 Task: Open Card Card0000000197 in Board Board0000000050 in Workspace WS0000000017 in Trello. Add Member mailaustralia7@gmail.com to Card Card0000000197 in Board Board0000000050 in Workspace WS0000000017 in Trello. Add Purple Label titled Label0000000197 to Card Card0000000197 in Board Board0000000050 in Workspace WS0000000017 in Trello. Add Checklist CL0000000197 to Card Card0000000197 in Board Board0000000050 in Workspace WS0000000017 in Trello. Add Dates with Start Date as Aug 01 2023 and Due Date as Aug 31 2023 to Card Card0000000197 in Board Board0000000050 in Workspace WS0000000017 in Trello
Action: Mouse moved to (295, 169)
Screenshot: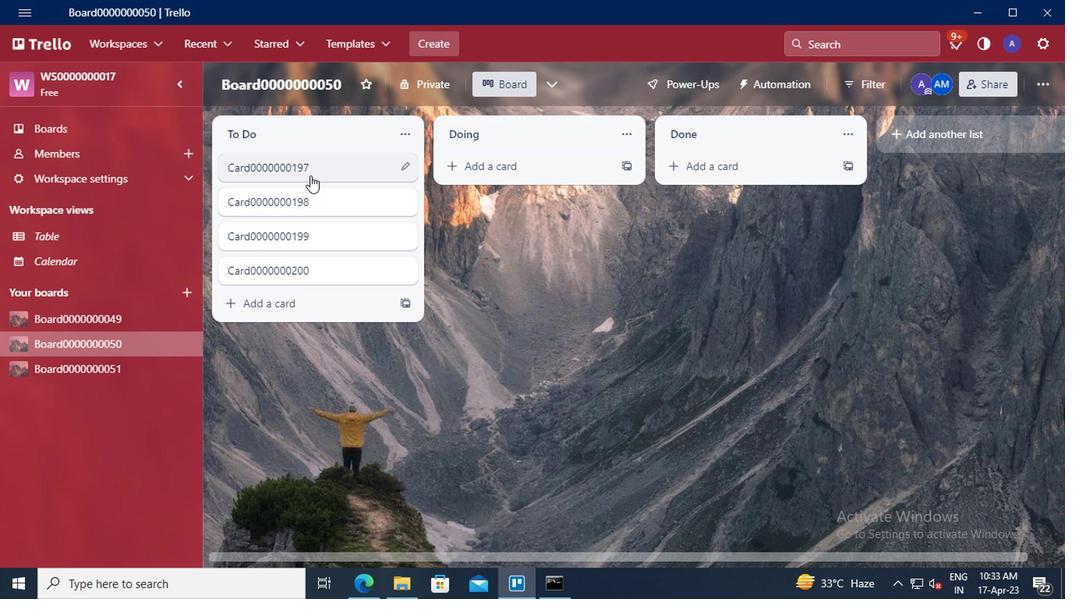
Action: Mouse pressed left at (295, 169)
Screenshot: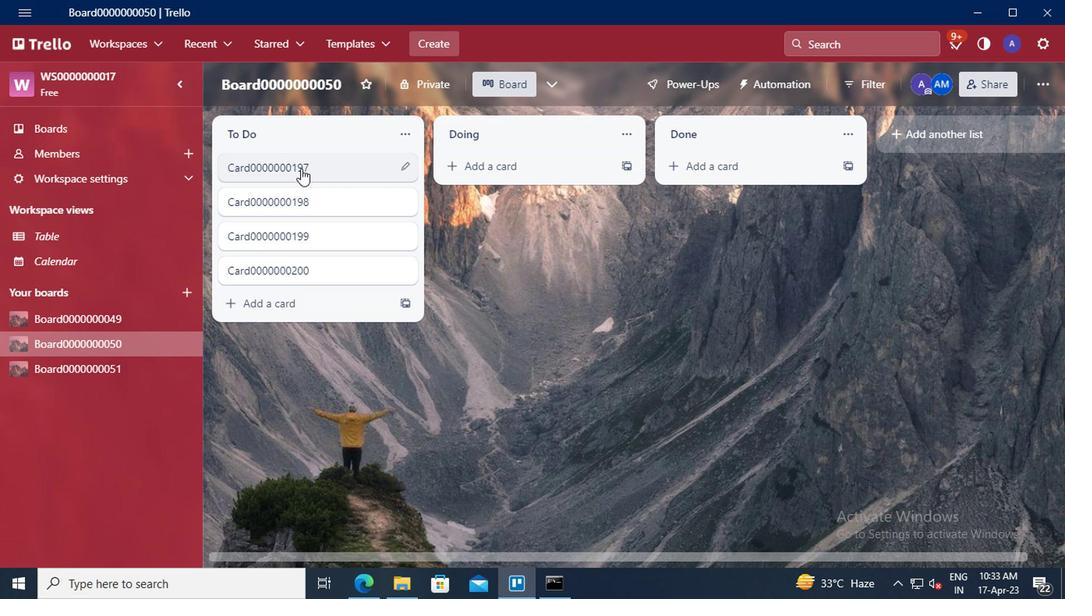 
Action: Mouse moved to (695, 195)
Screenshot: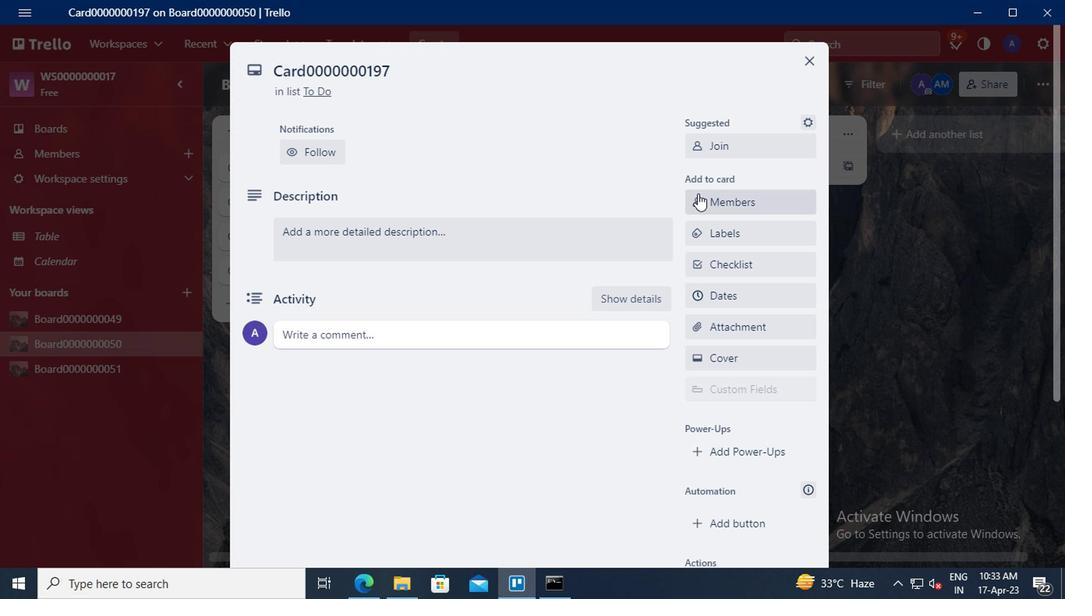 
Action: Mouse pressed left at (695, 195)
Screenshot: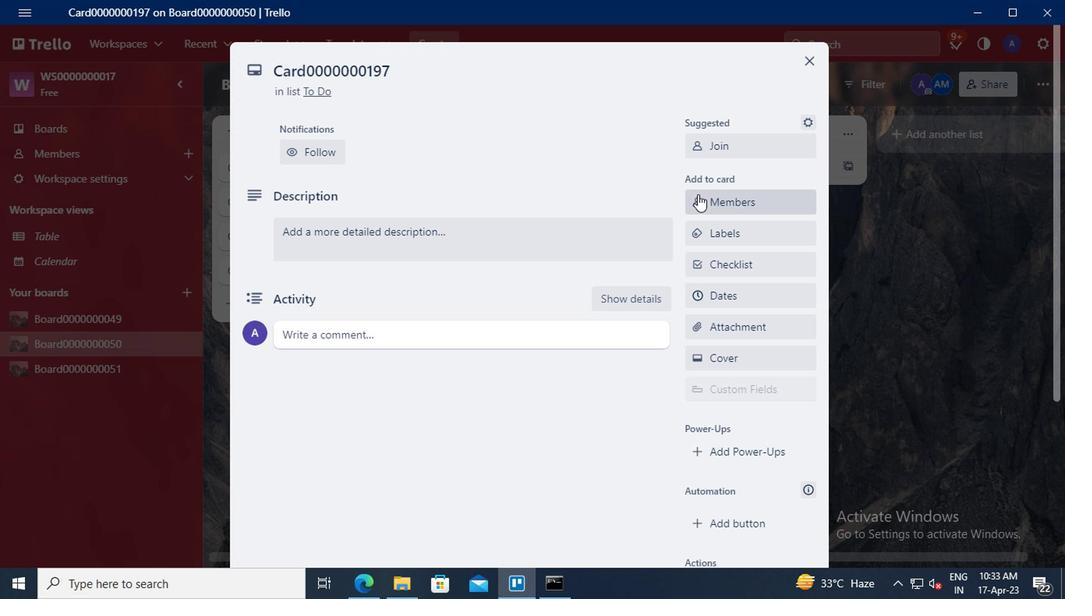
Action: Mouse moved to (716, 270)
Screenshot: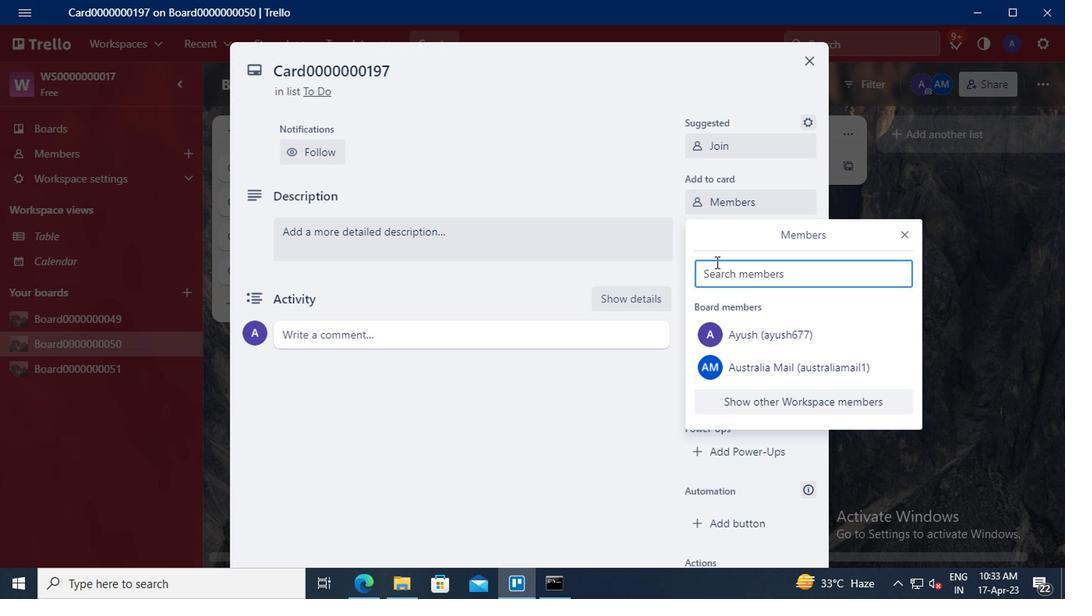 
Action: Mouse pressed left at (716, 270)
Screenshot: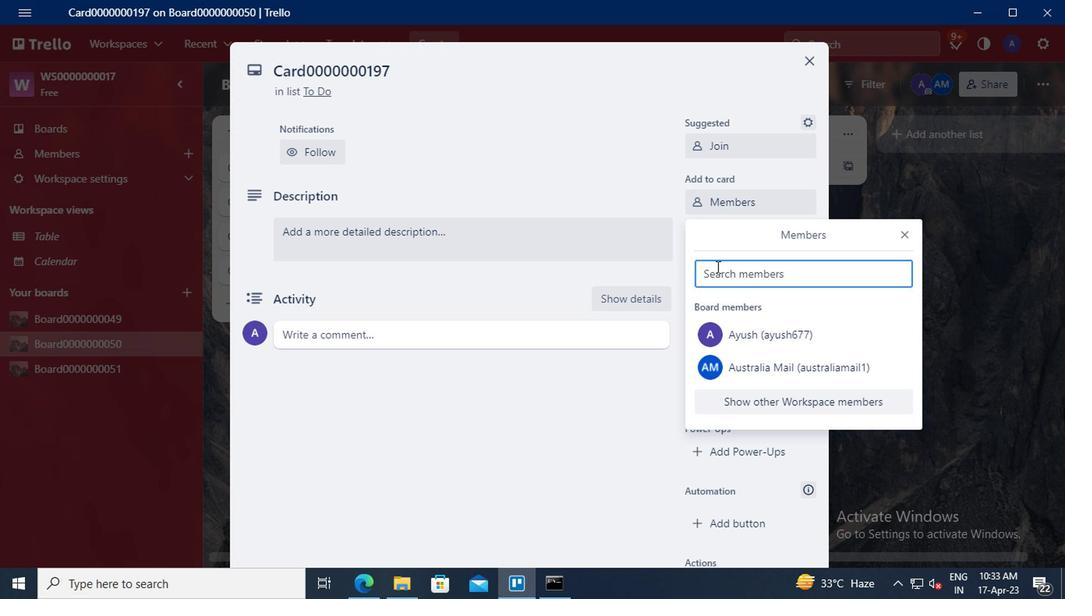 
Action: Key pressed <Key.shift_r>Australi
Screenshot: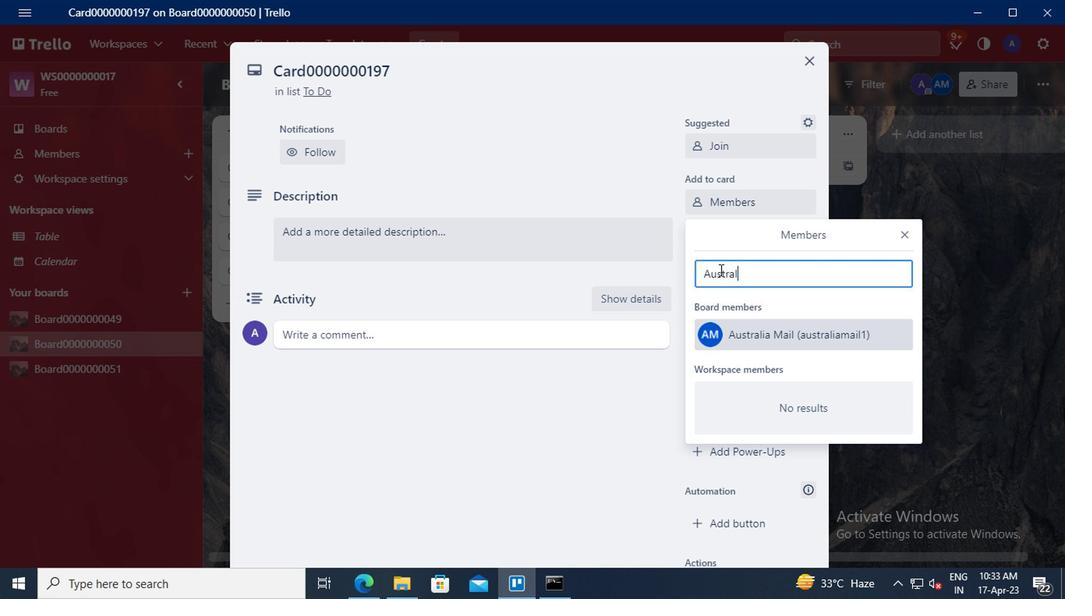 
Action: Mouse moved to (710, 268)
Screenshot: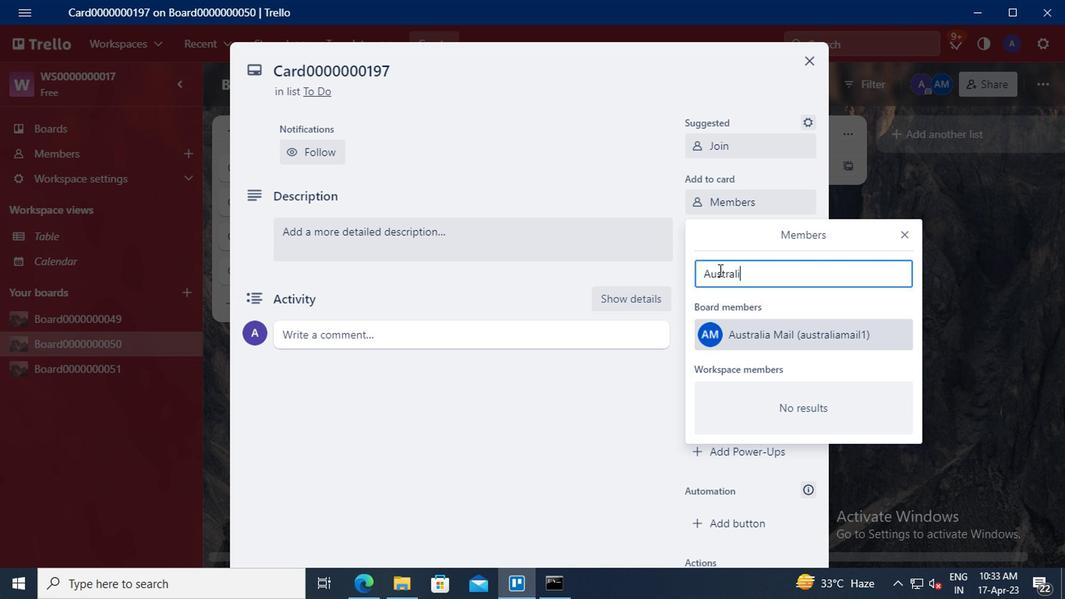 
Action: Key pressed a
Screenshot: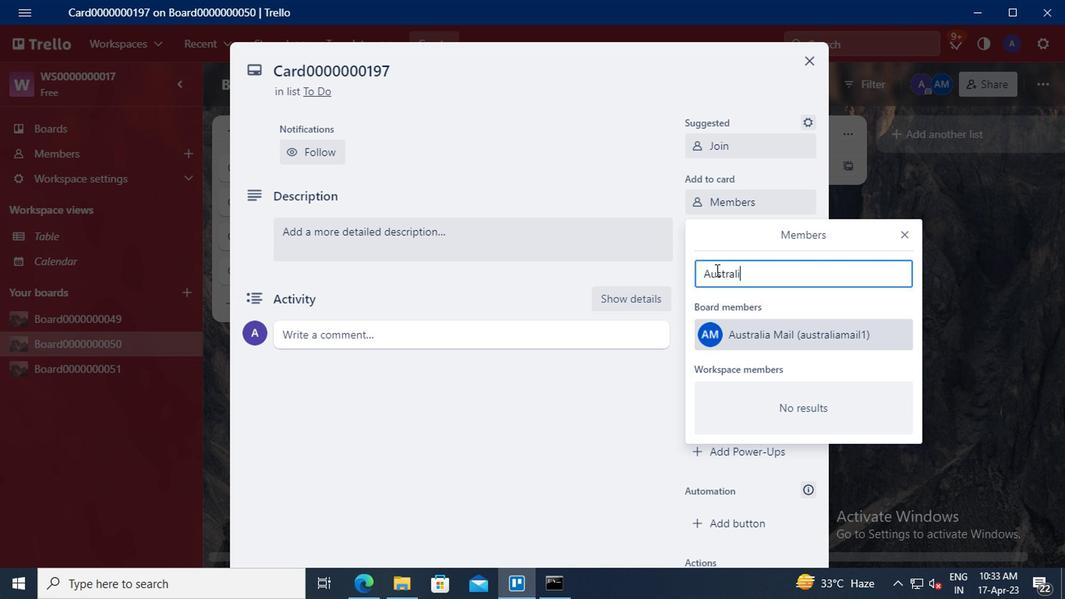 
Action: Mouse moved to (722, 332)
Screenshot: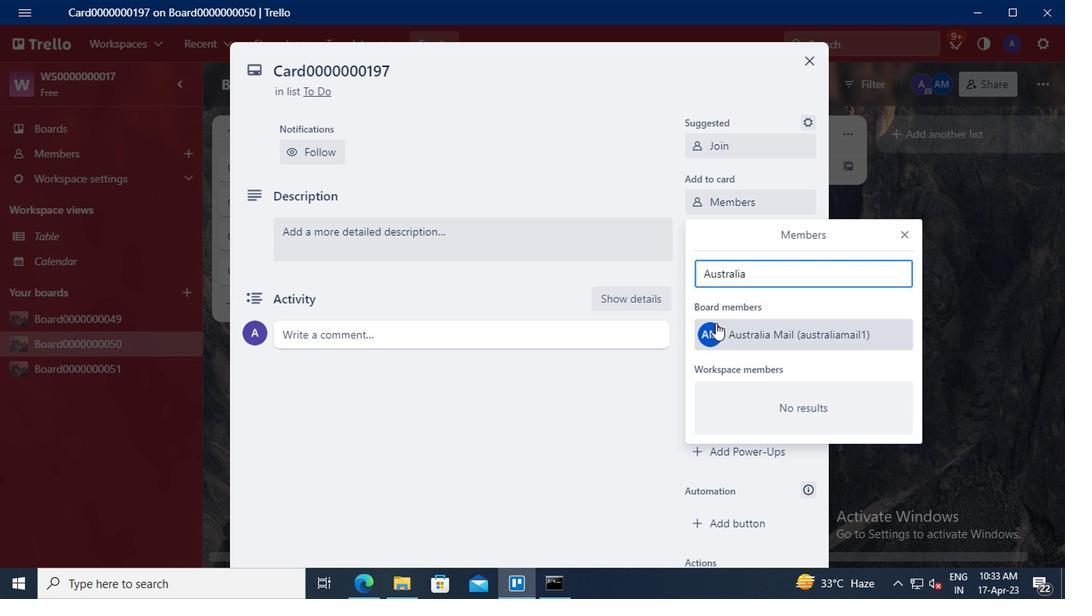 
Action: Mouse pressed left at (722, 332)
Screenshot: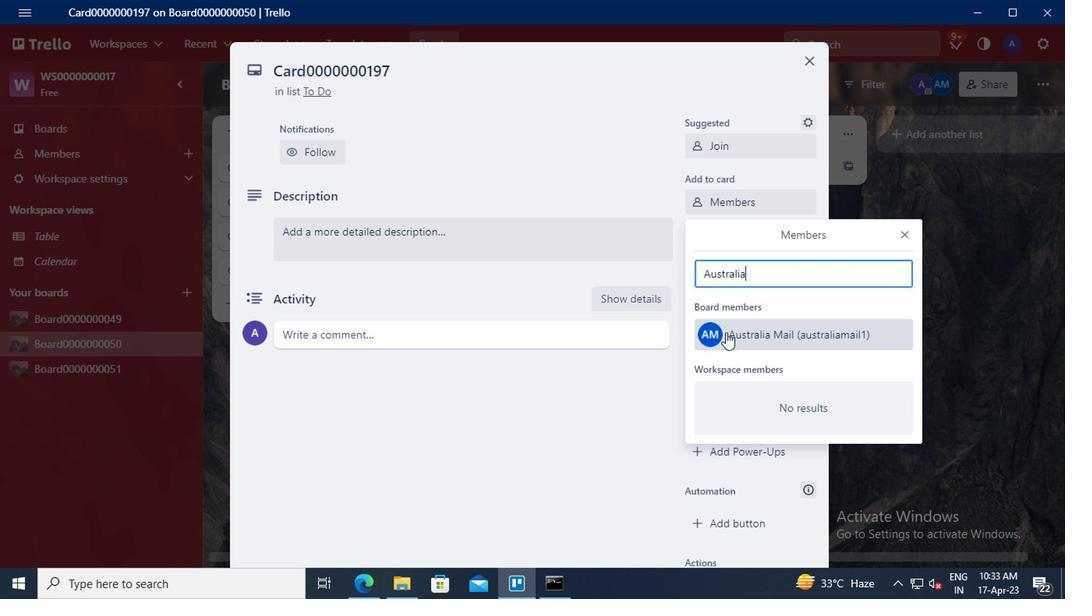 
Action: Mouse moved to (902, 233)
Screenshot: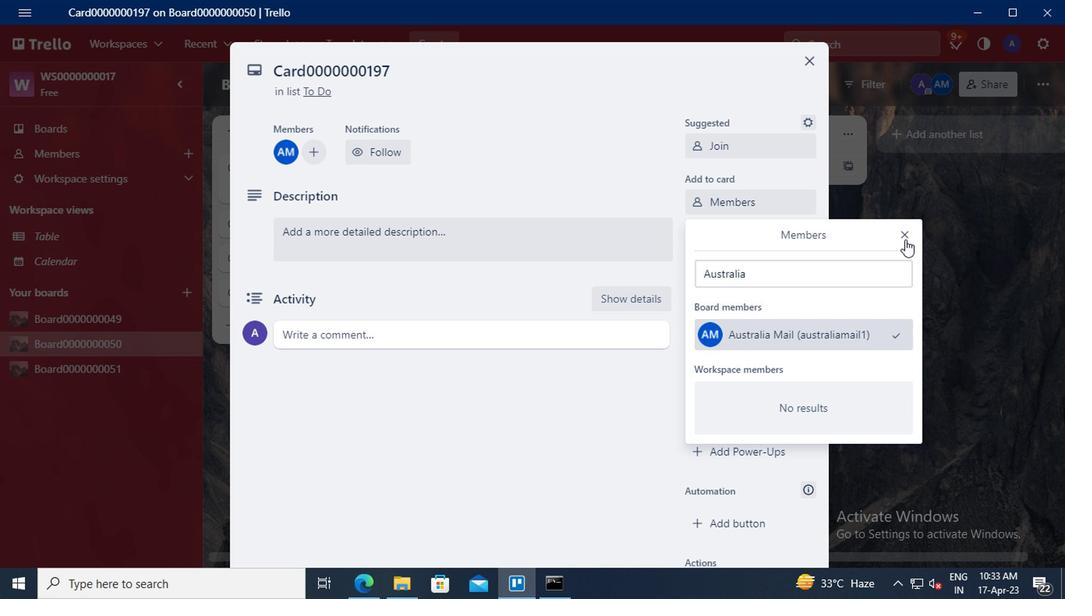 
Action: Mouse pressed left at (902, 233)
Screenshot: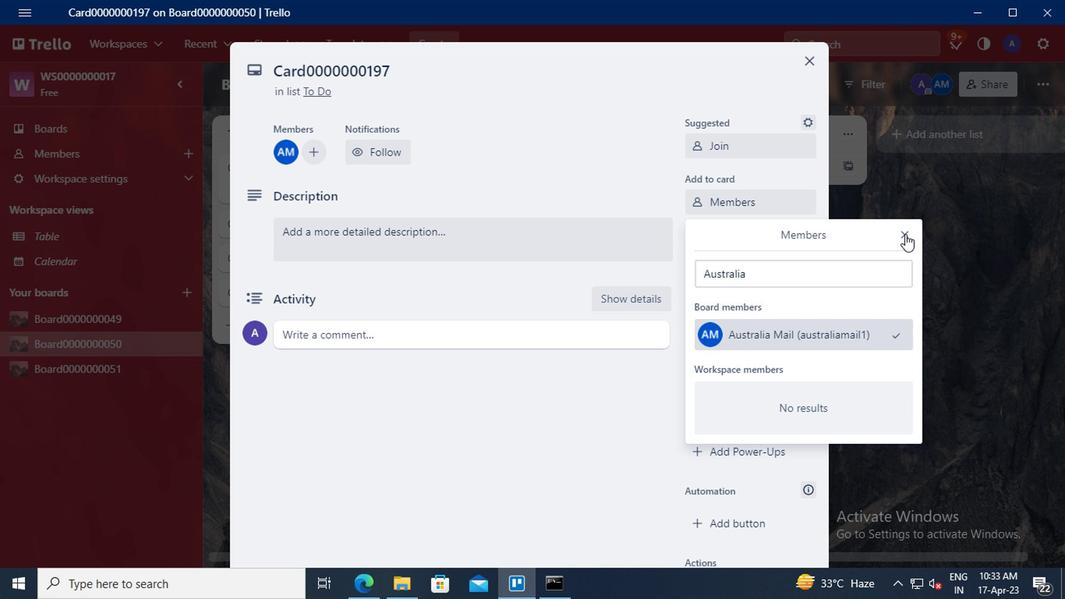 
Action: Mouse moved to (741, 234)
Screenshot: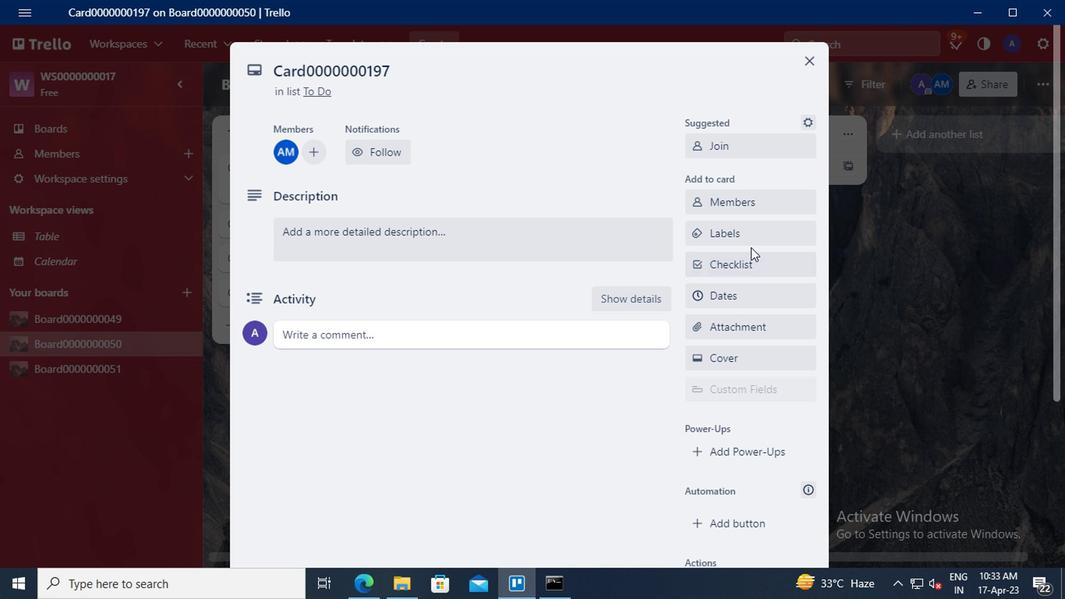 
Action: Mouse pressed left at (741, 234)
Screenshot: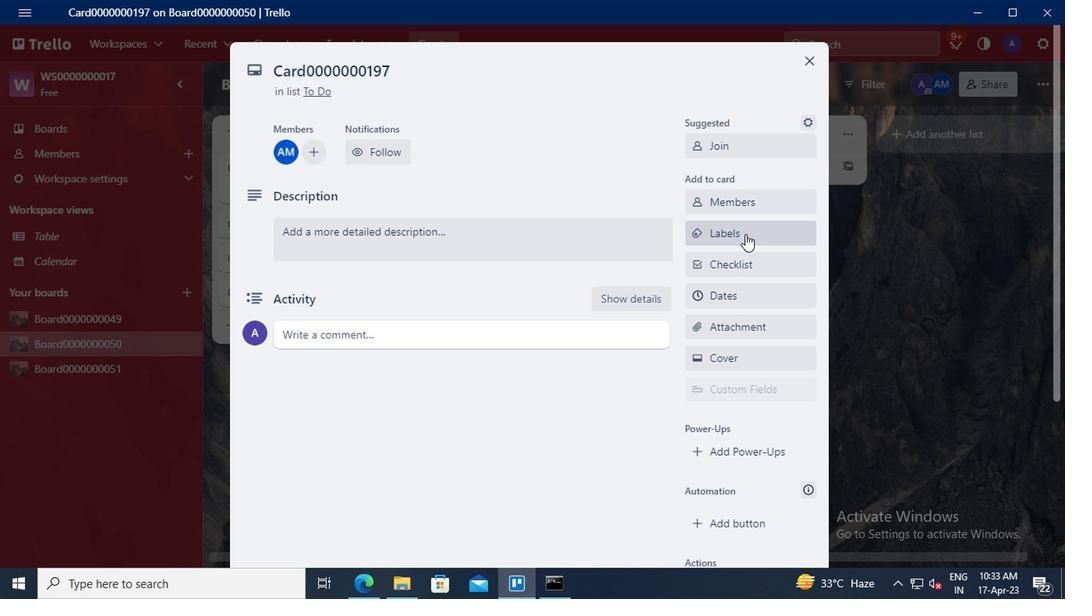 
Action: Mouse moved to (777, 357)
Screenshot: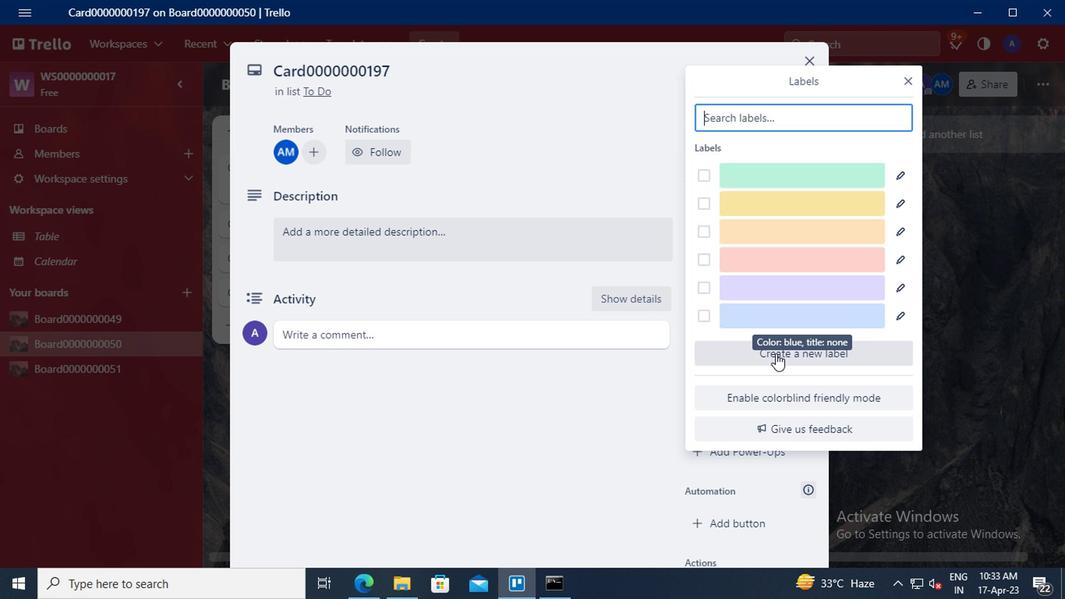 
Action: Mouse pressed left at (777, 357)
Screenshot: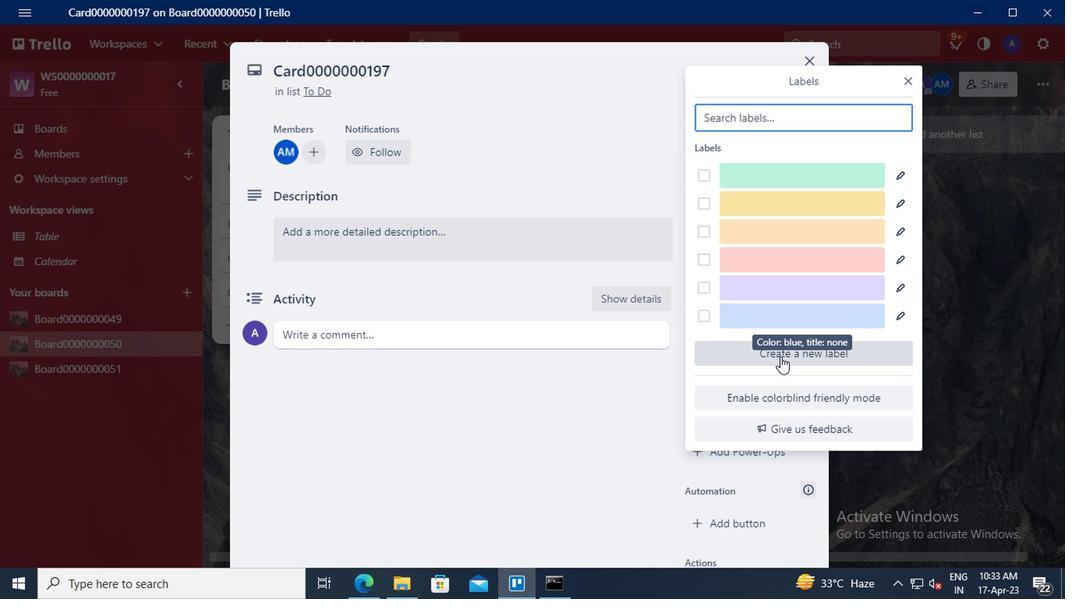 
Action: Mouse moved to (752, 229)
Screenshot: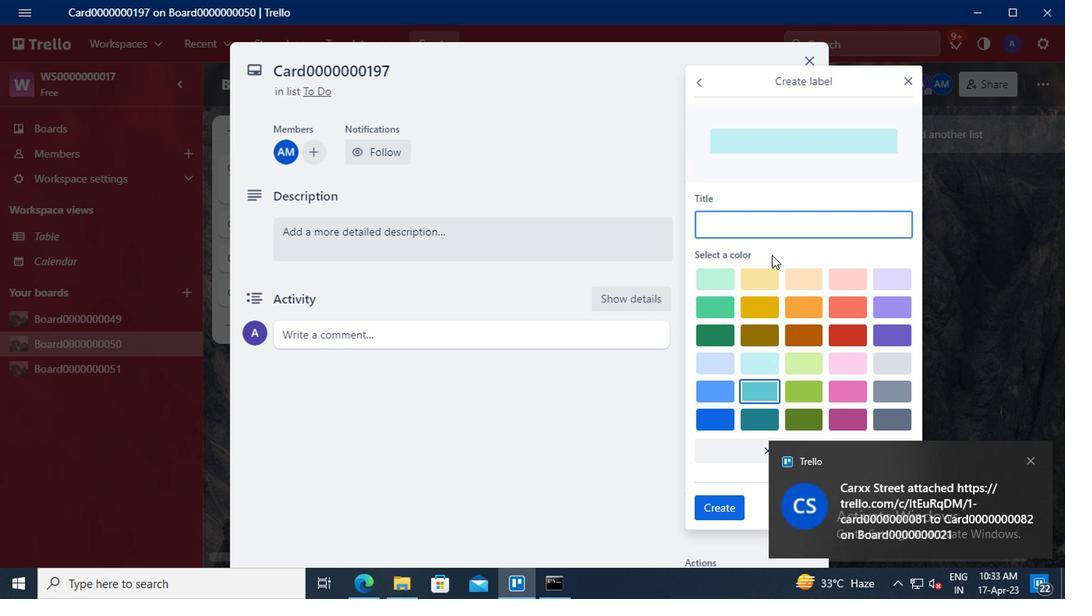
Action: Mouse pressed left at (752, 229)
Screenshot: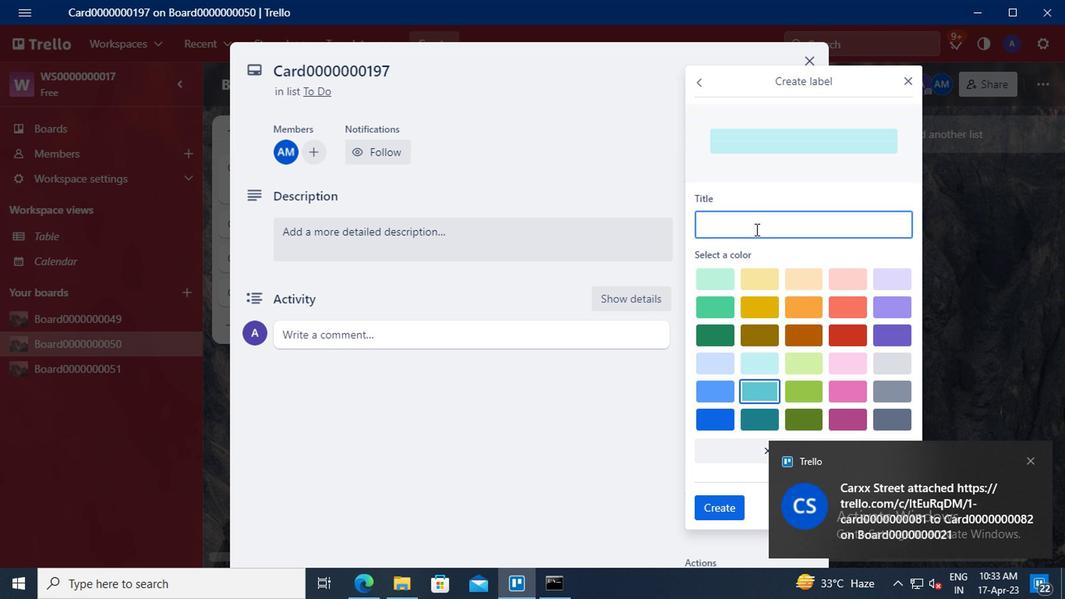 
Action: Key pressed <Key.shift>LABEL0000000197
Screenshot: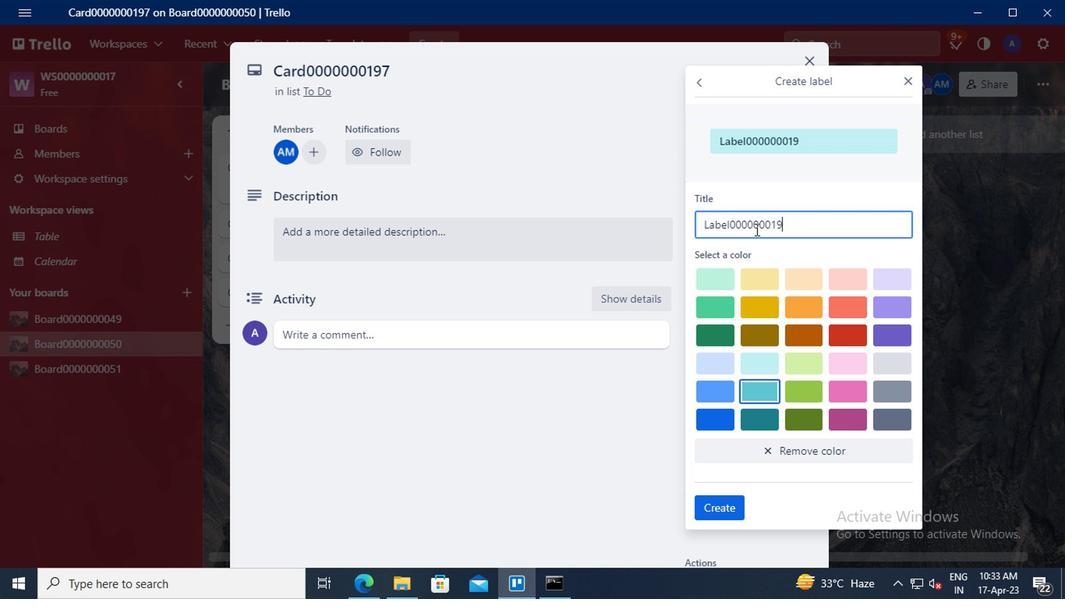 
Action: Mouse moved to (882, 303)
Screenshot: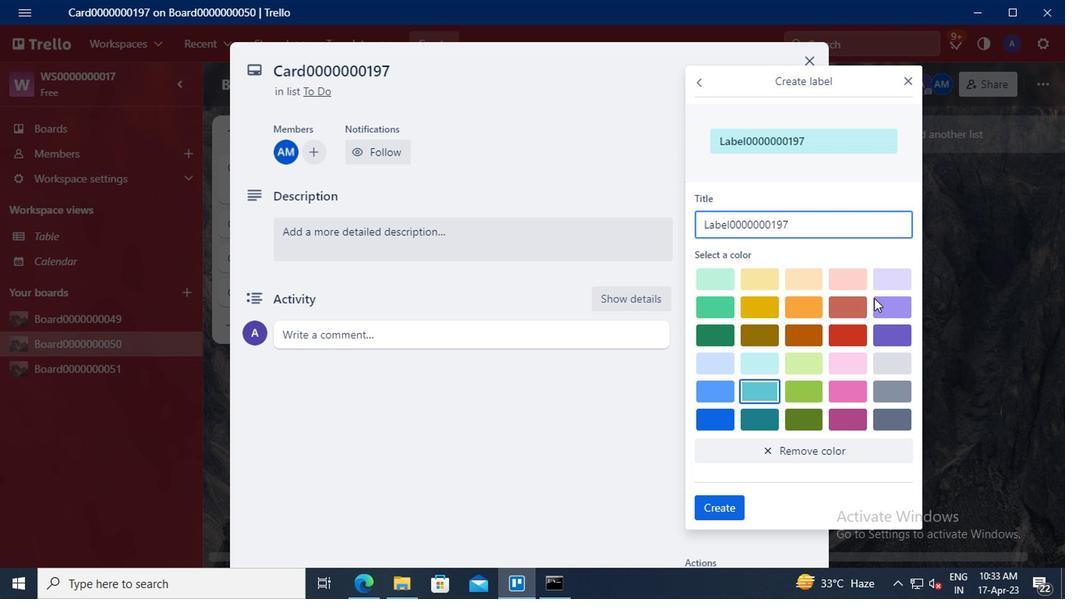 
Action: Mouse pressed left at (882, 303)
Screenshot: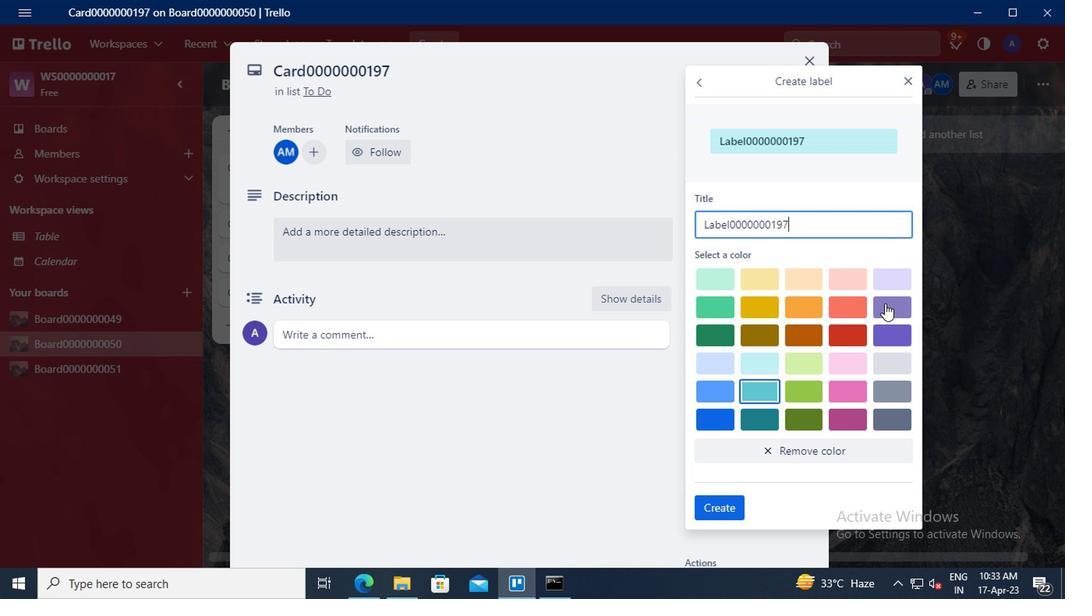 
Action: Mouse moved to (725, 508)
Screenshot: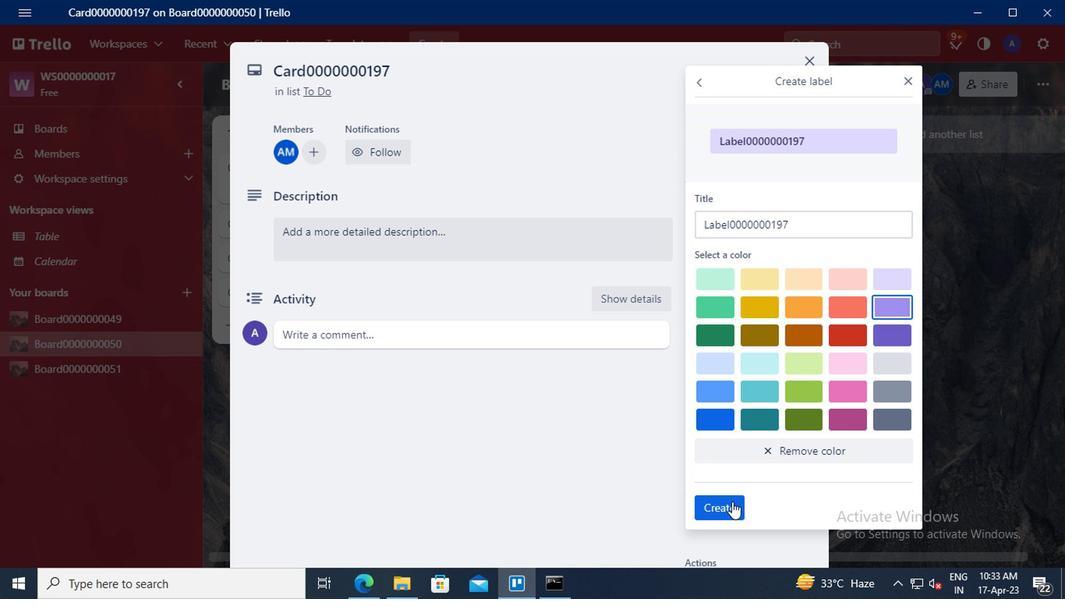 
Action: Mouse pressed left at (725, 508)
Screenshot: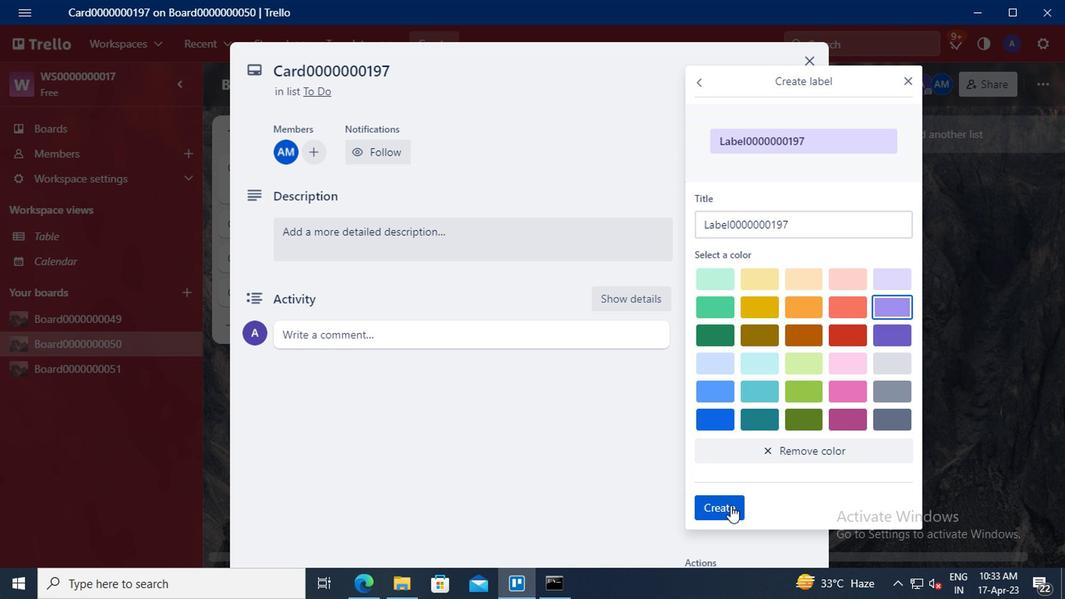 
Action: Mouse moved to (906, 82)
Screenshot: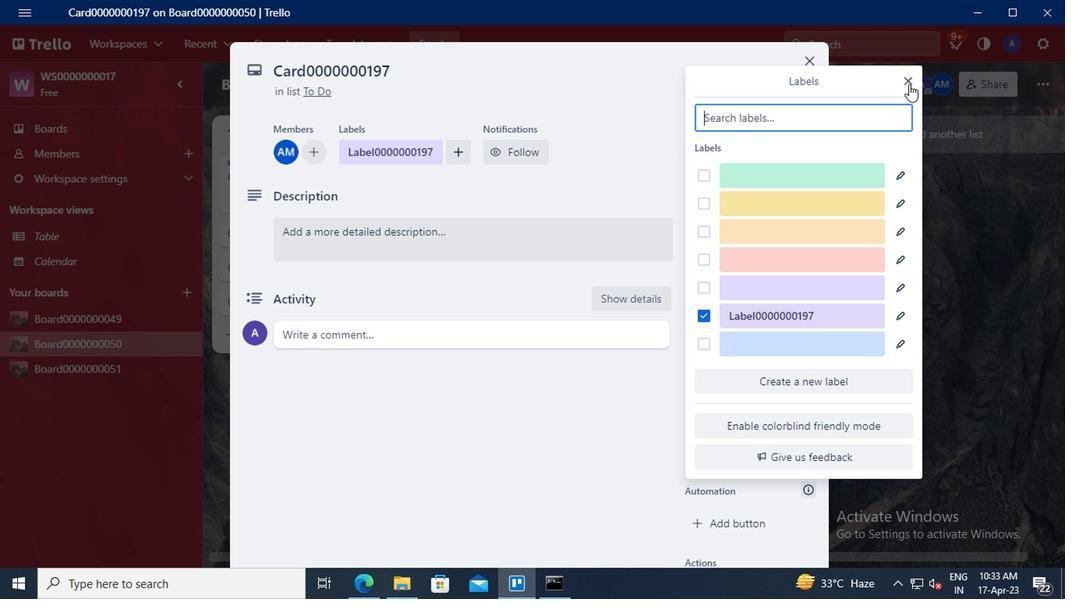 
Action: Mouse pressed left at (906, 82)
Screenshot: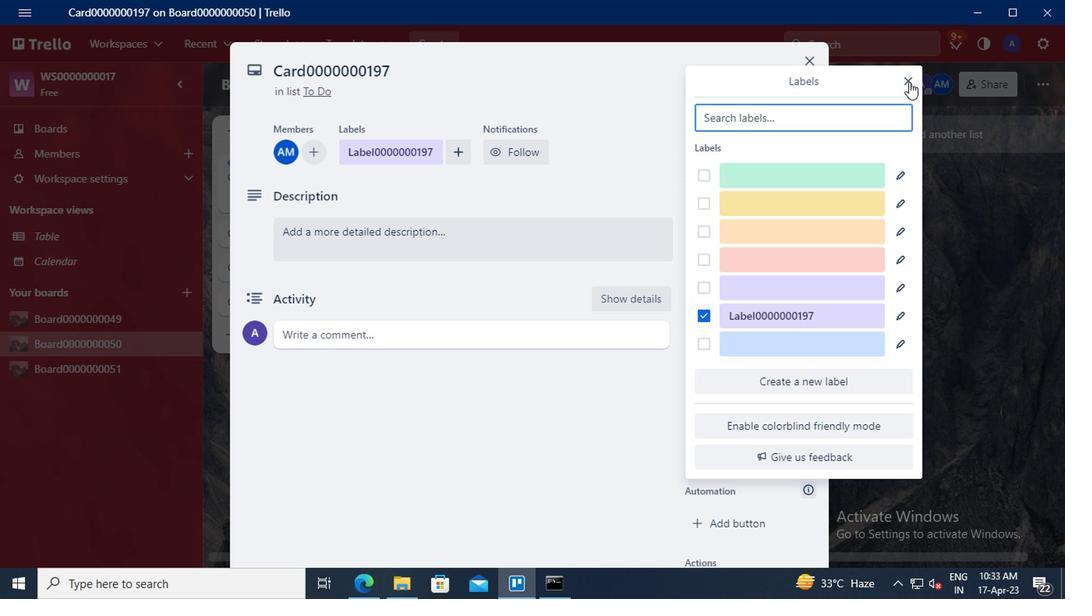 
Action: Mouse moved to (772, 266)
Screenshot: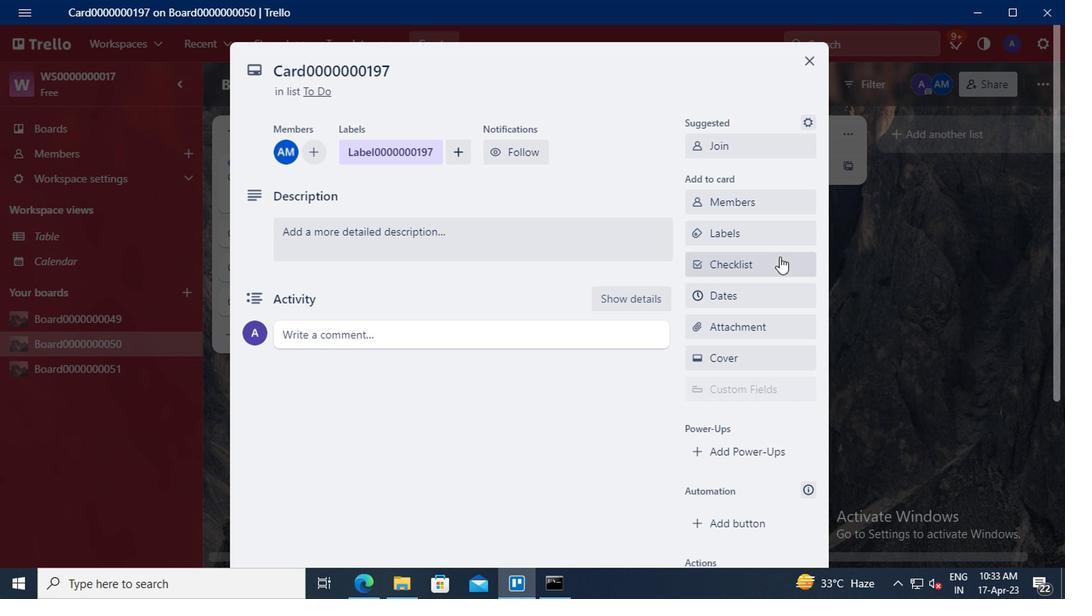 
Action: Mouse pressed left at (772, 266)
Screenshot: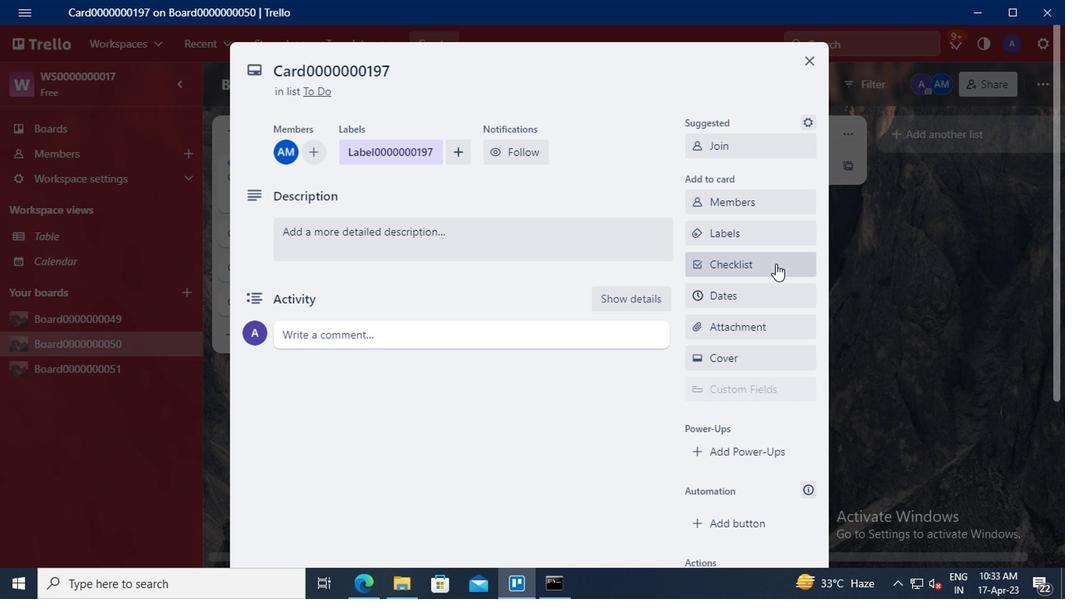 
Action: Key pressed <Key.delete><Key.shift>CL0000000197
Screenshot: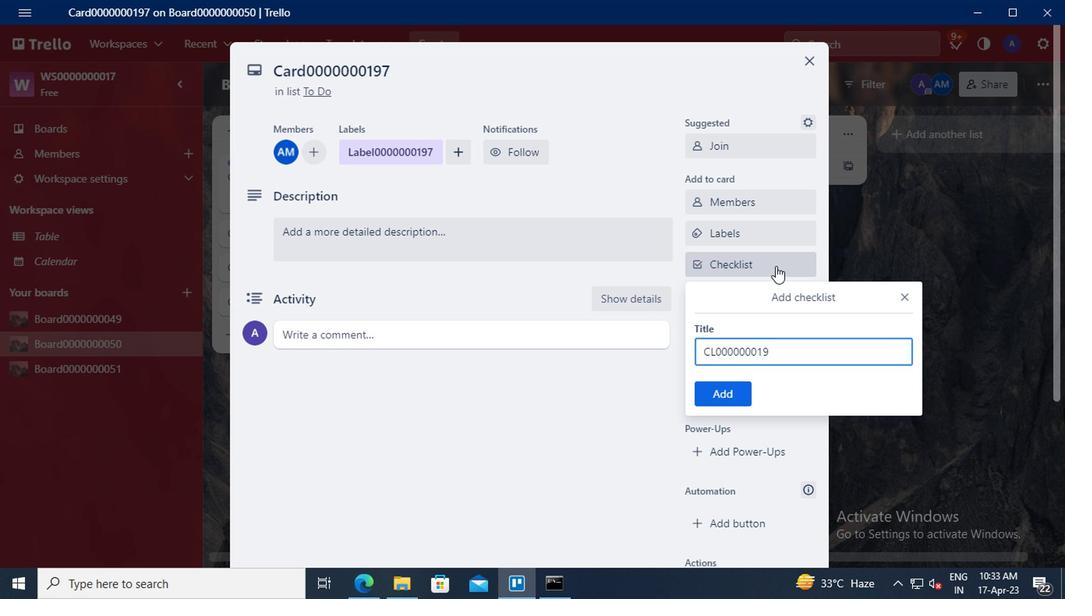 
Action: Mouse moved to (727, 390)
Screenshot: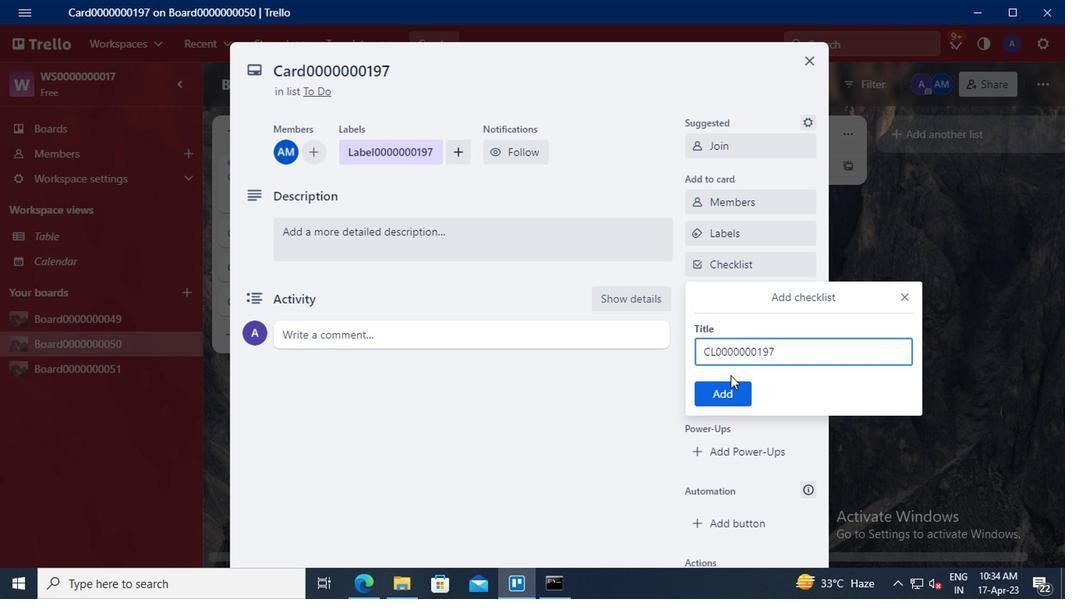 
Action: Mouse pressed left at (727, 390)
Screenshot: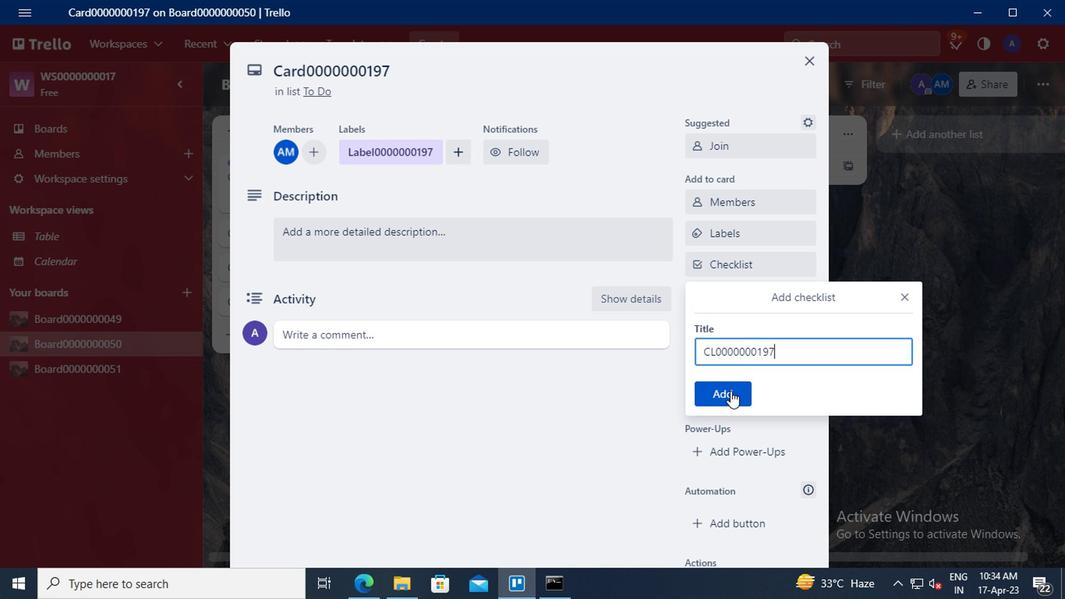 
Action: Mouse moved to (725, 303)
Screenshot: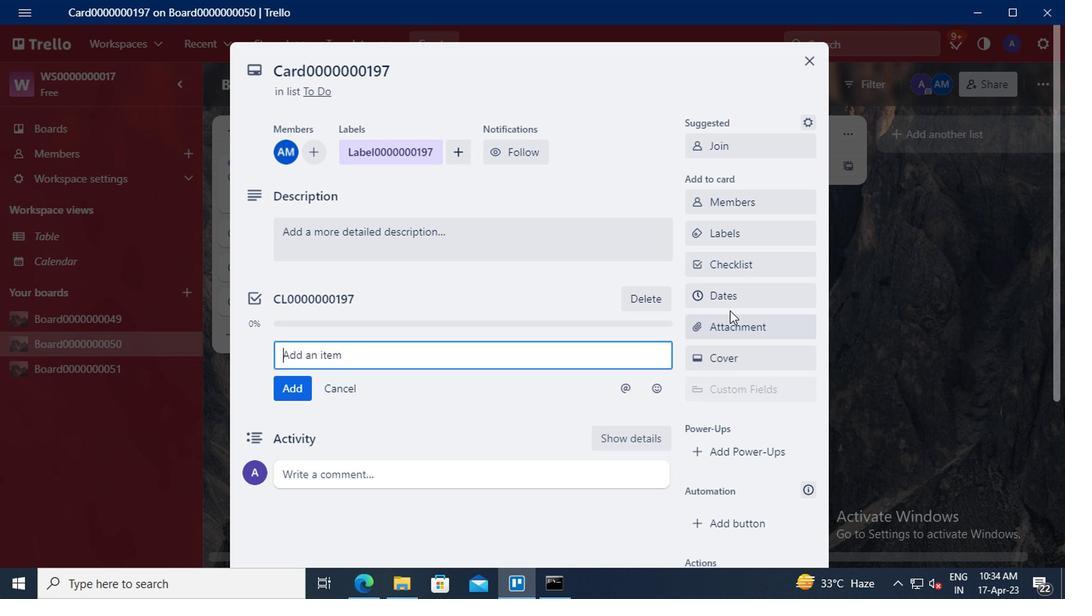 
Action: Mouse pressed left at (725, 303)
Screenshot: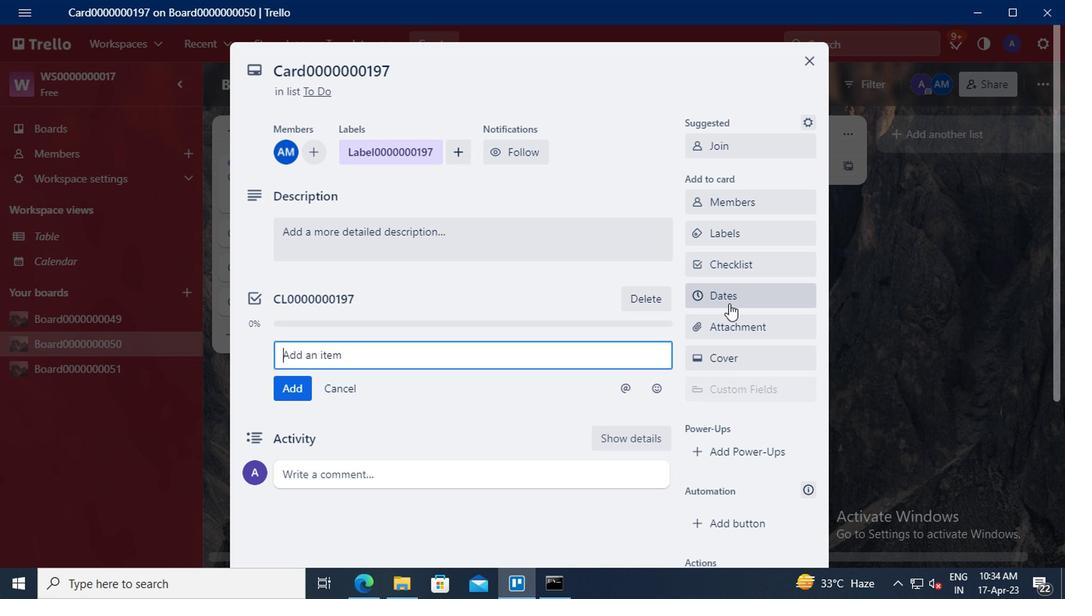
Action: Mouse moved to (697, 362)
Screenshot: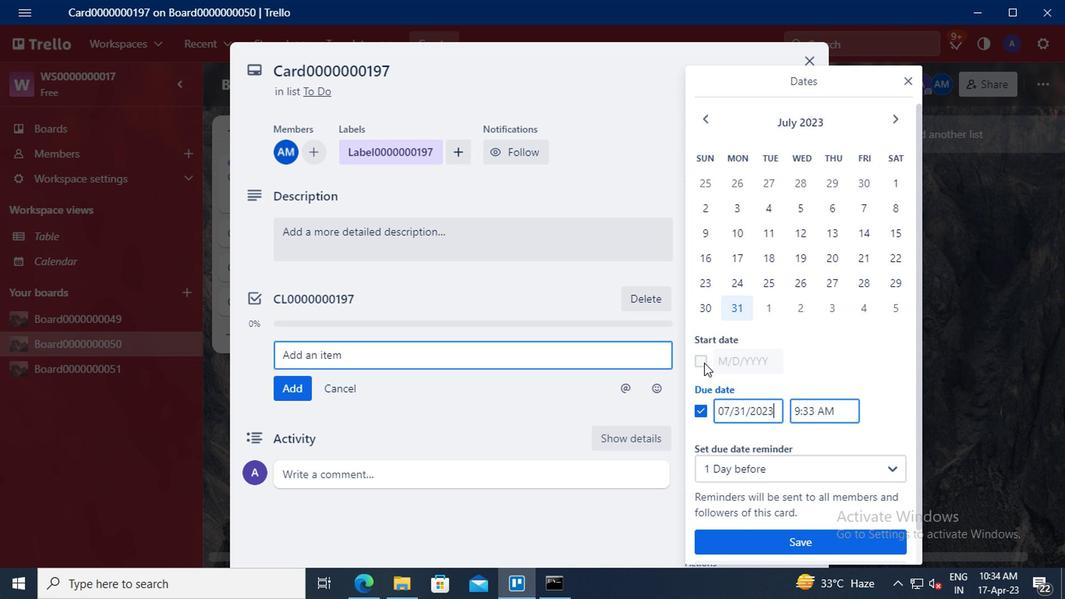 
Action: Mouse pressed left at (697, 362)
Screenshot: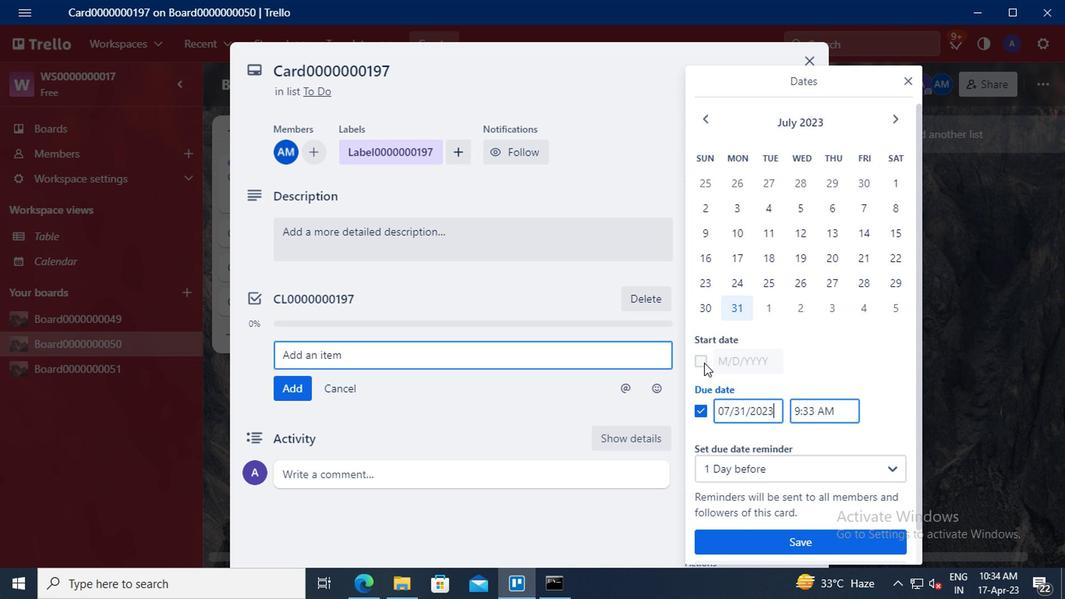 
Action: Mouse moved to (740, 360)
Screenshot: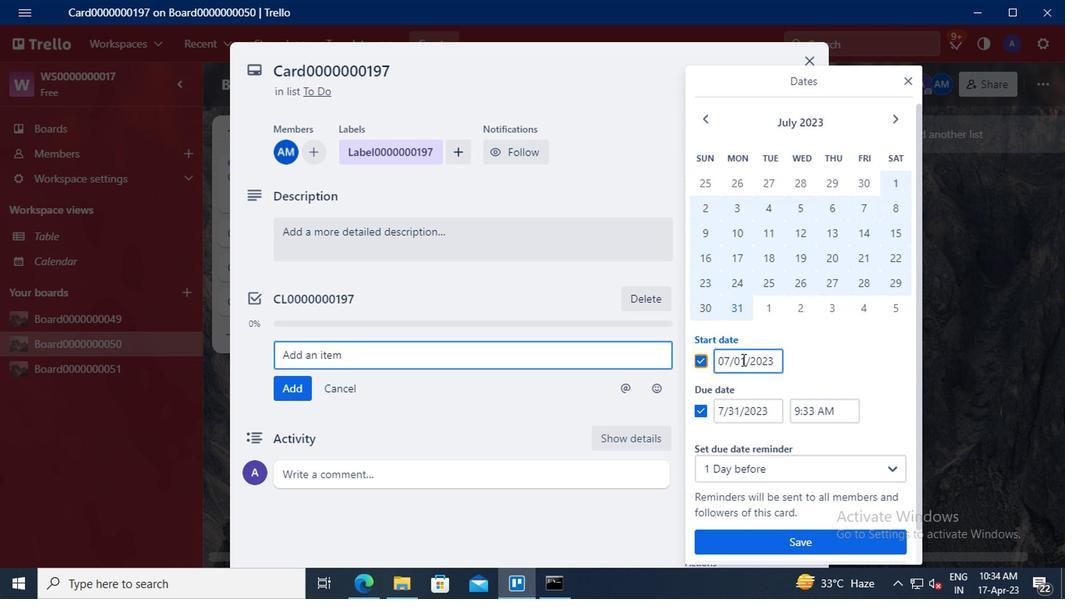 
Action: Mouse pressed left at (740, 360)
Screenshot: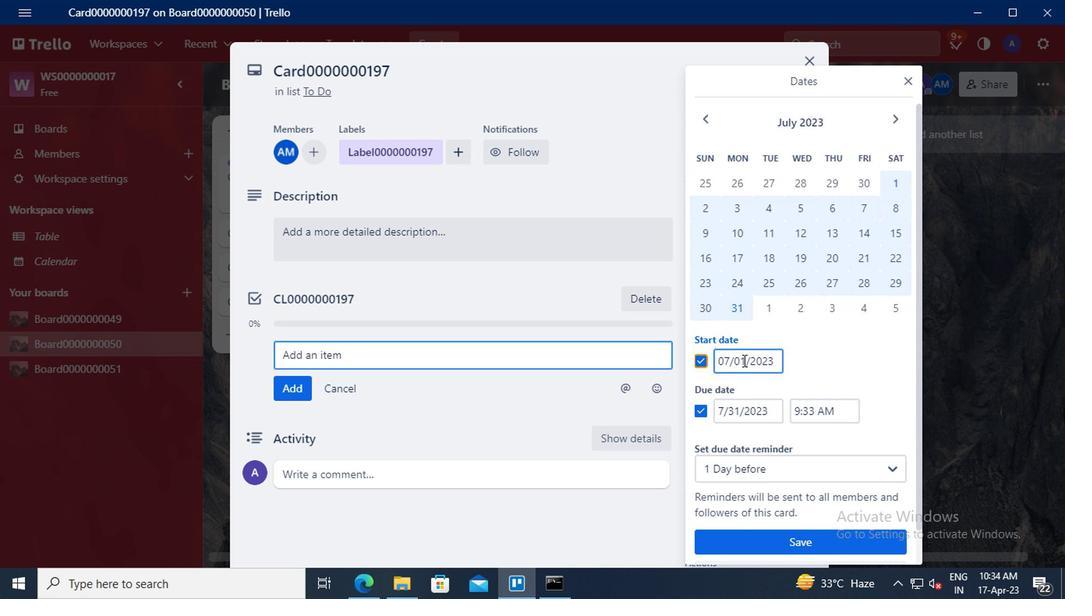 
Action: Mouse moved to (735, 314)
Screenshot: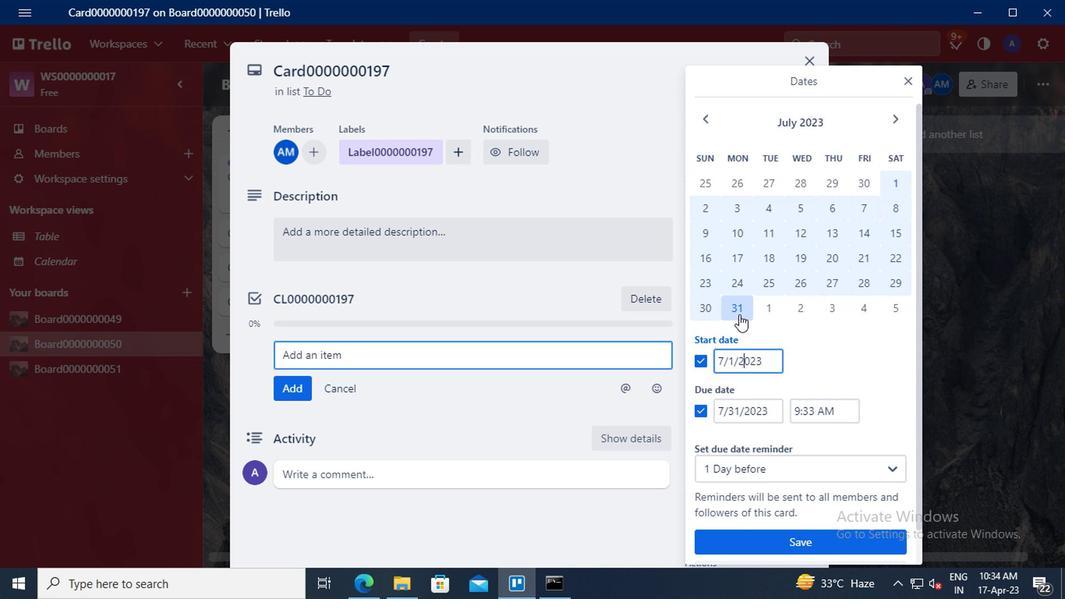 
Action: Key pressed <Key.left><Key.left><Key.backspace>1<Key.left><Key.left><Key.backspace>8
Screenshot: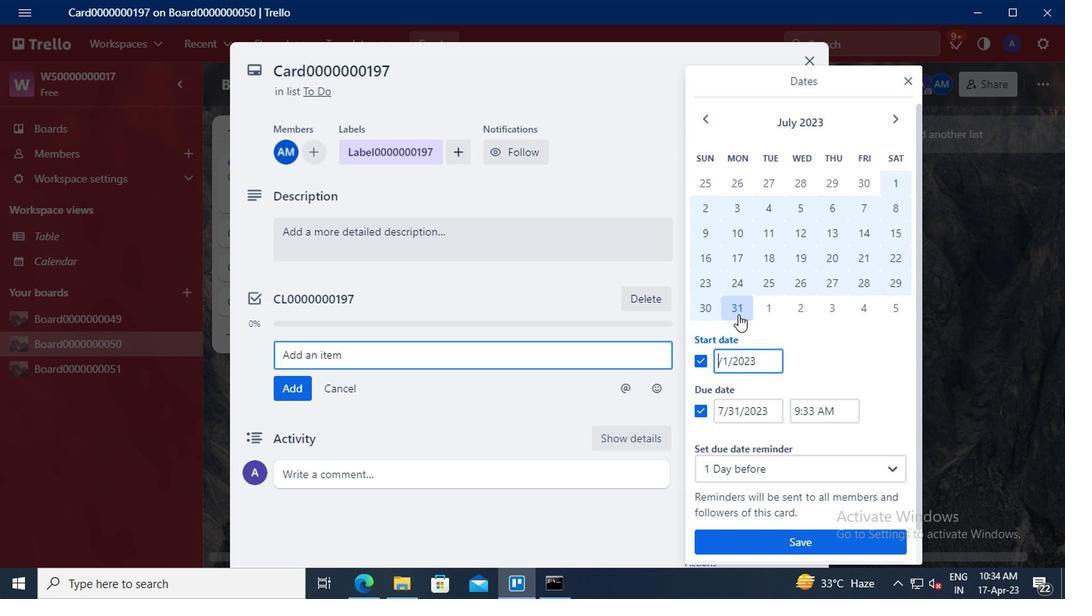 
Action: Mouse moved to (733, 405)
Screenshot: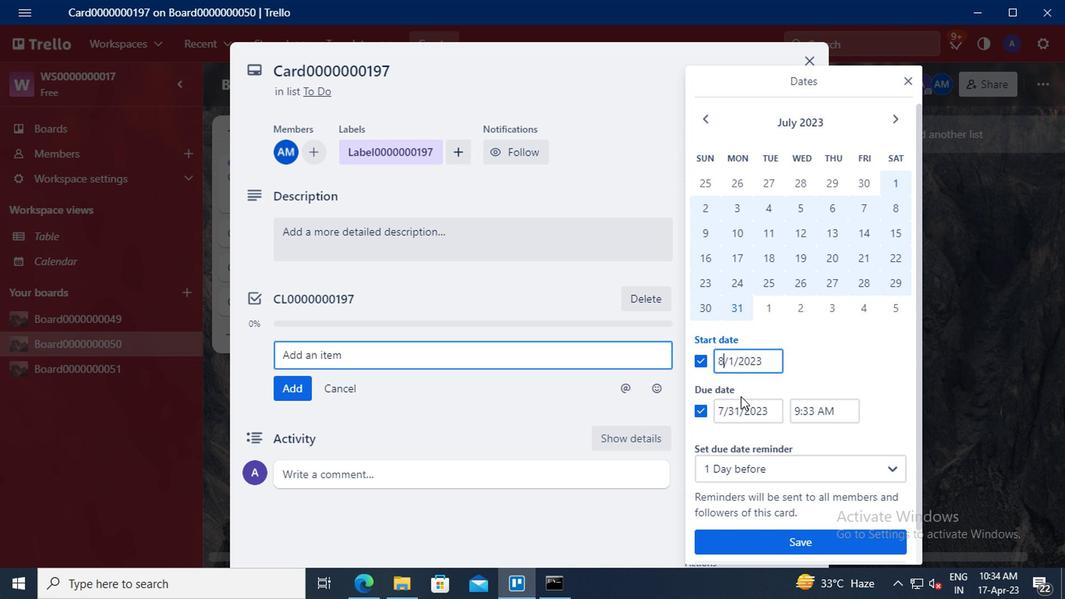 
Action: Mouse pressed left at (733, 405)
Screenshot: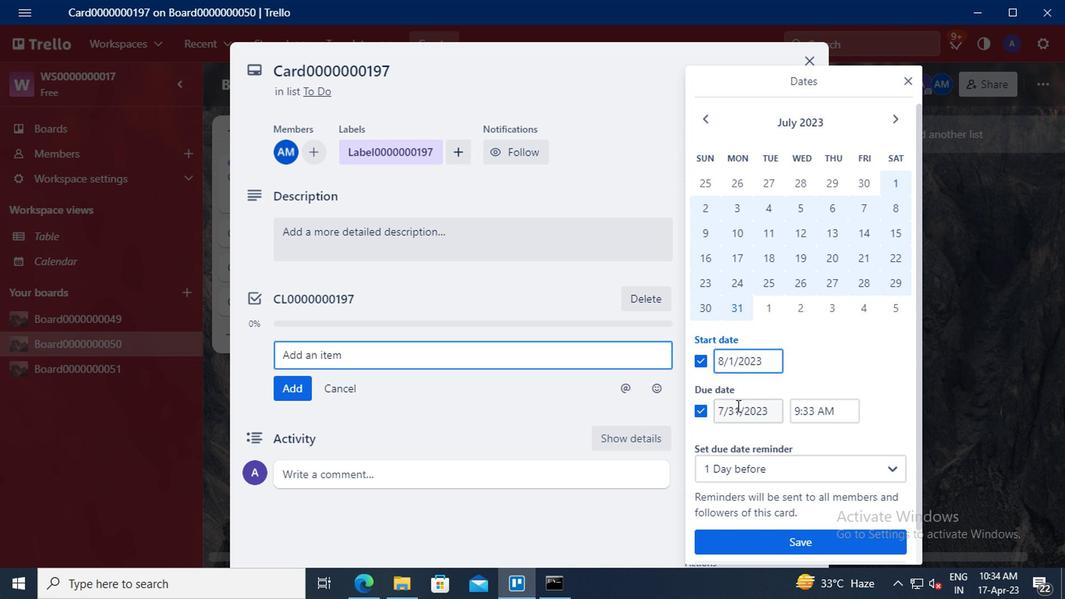 
Action: Mouse moved to (744, 382)
Screenshot: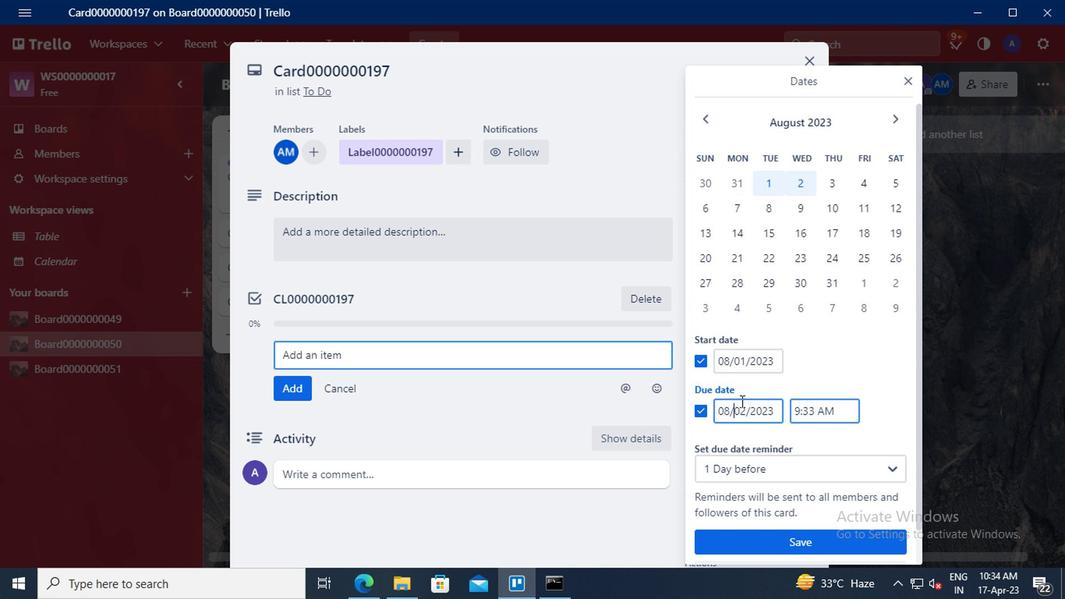 
Action: Key pressed <Key.delete><Key.delete>
Screenshot: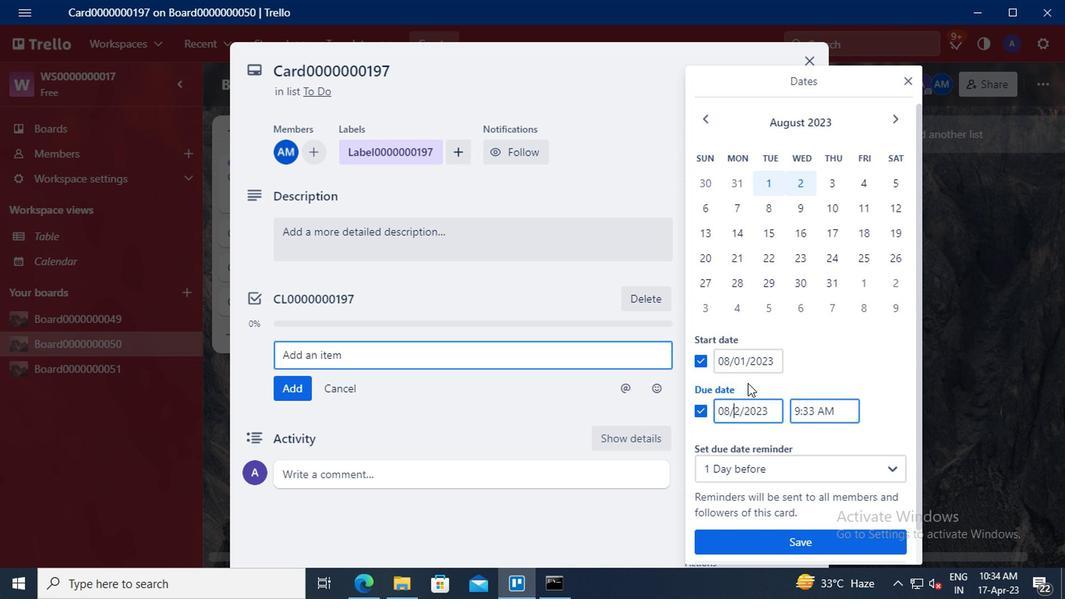 
Action: Mouse moved to (744, 382)
Screenshot: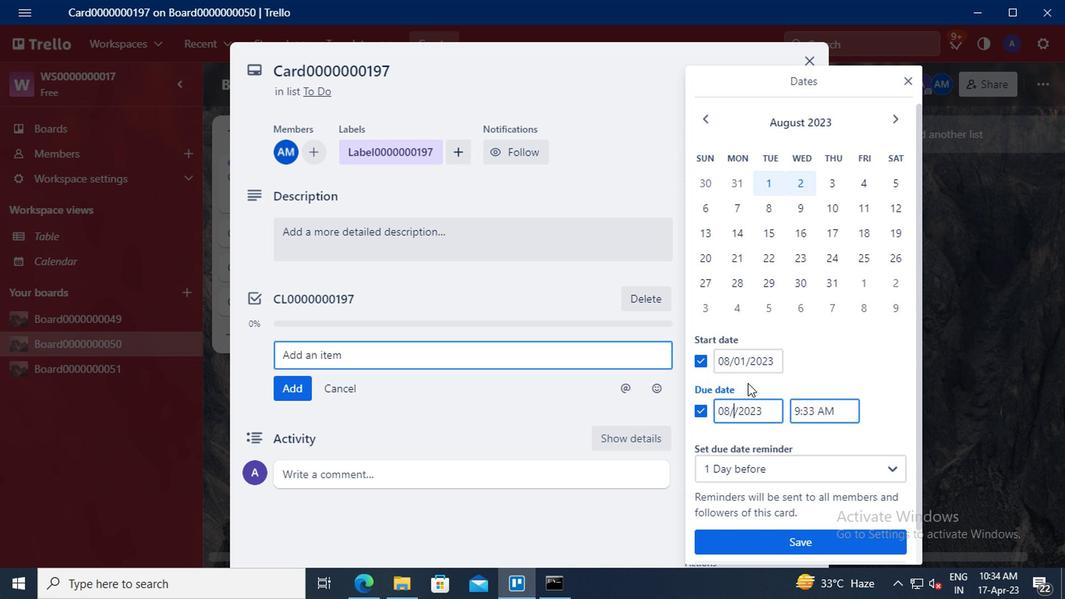 
Action: Key pressed 31
Screenshot: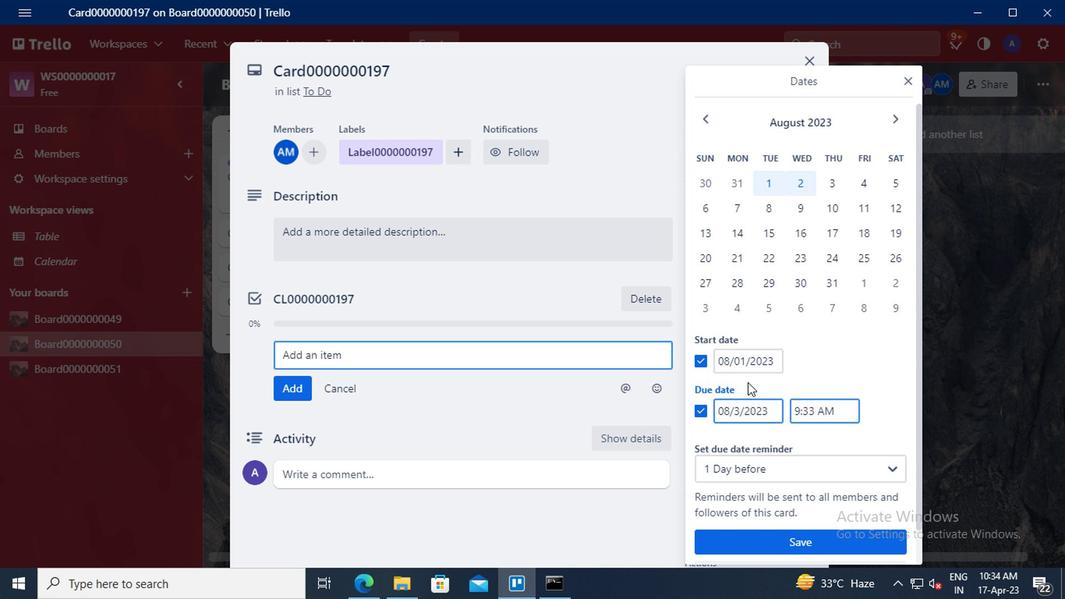 
Action: Mouse moved to (741, 541)
Screenshot: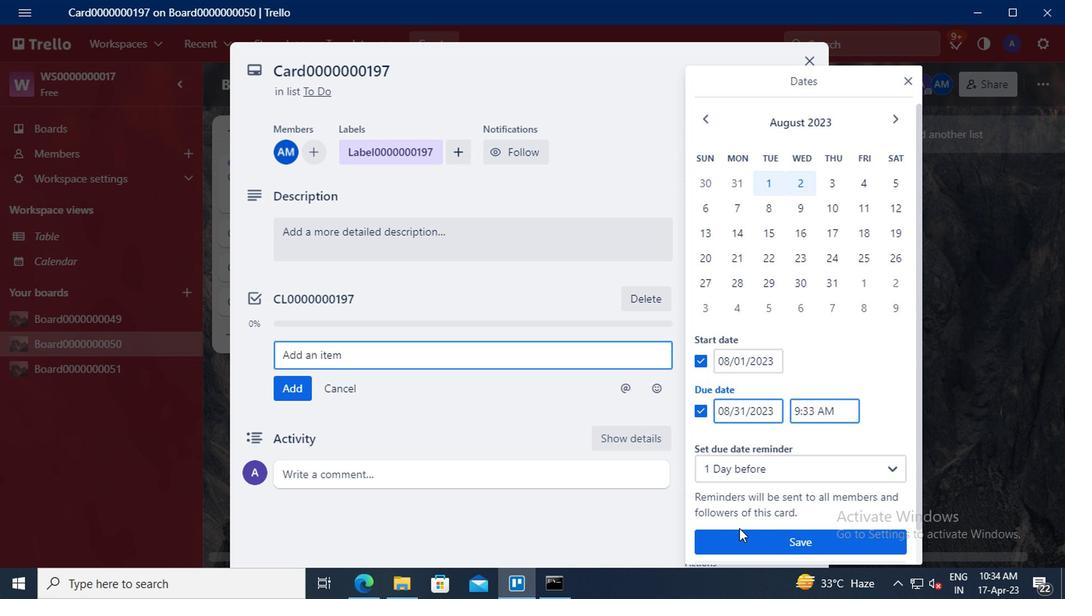 
Action: Mouse pressed left at (741, 541)
Screenshot: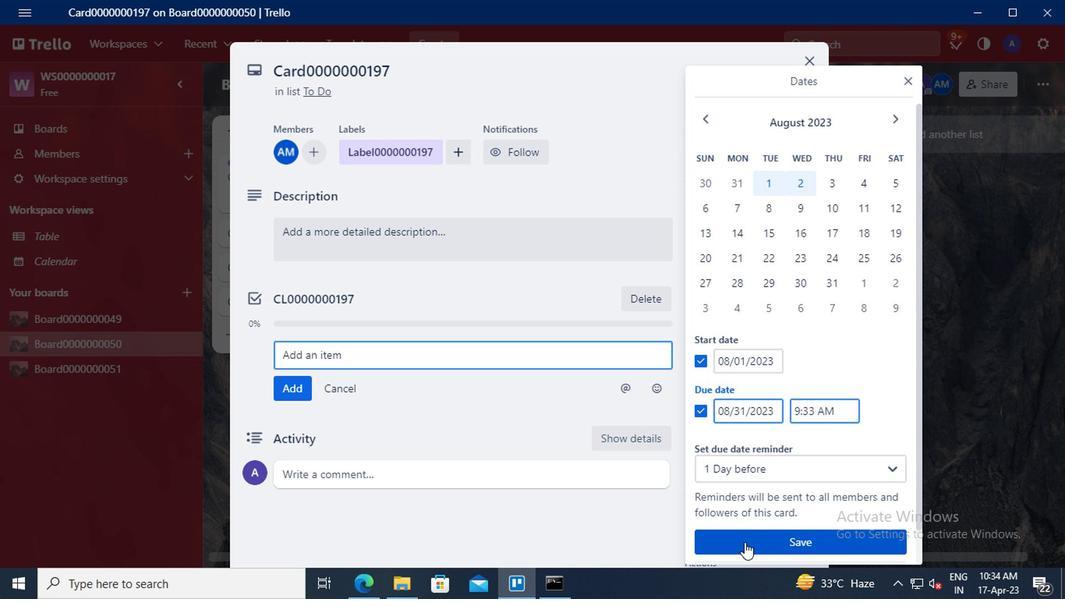 
Action: Mouse moved to (724, 537)
Screenshot: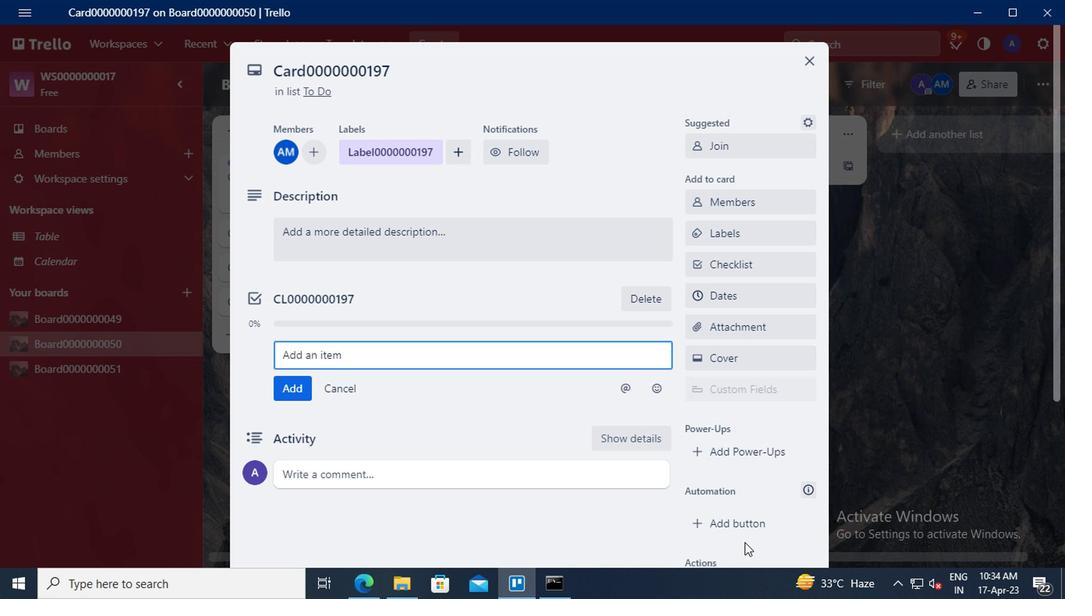 
